 Task: Change the board title to "Market Trends and Opportunities".
Action: Mouse moved to (257, 67)
Screenshot: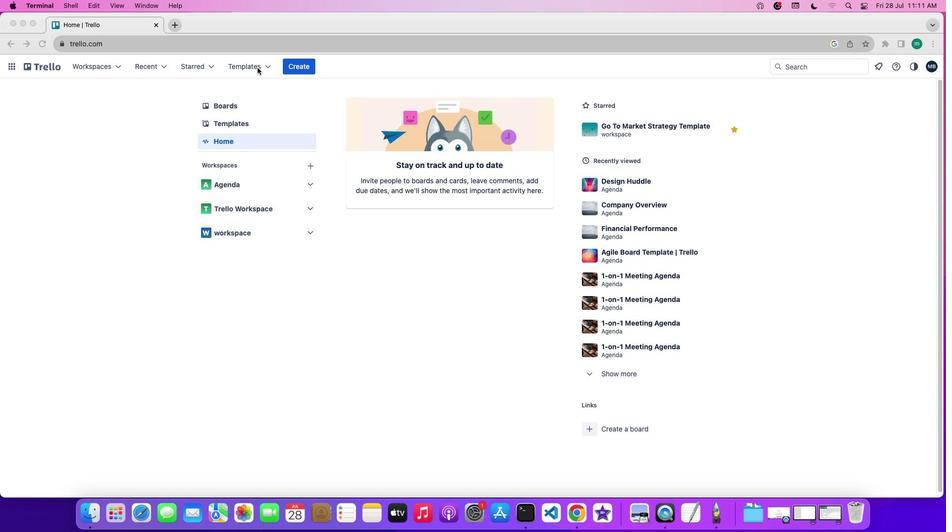 
Action: Mouse pressed left at (257, 67)
Screenshot: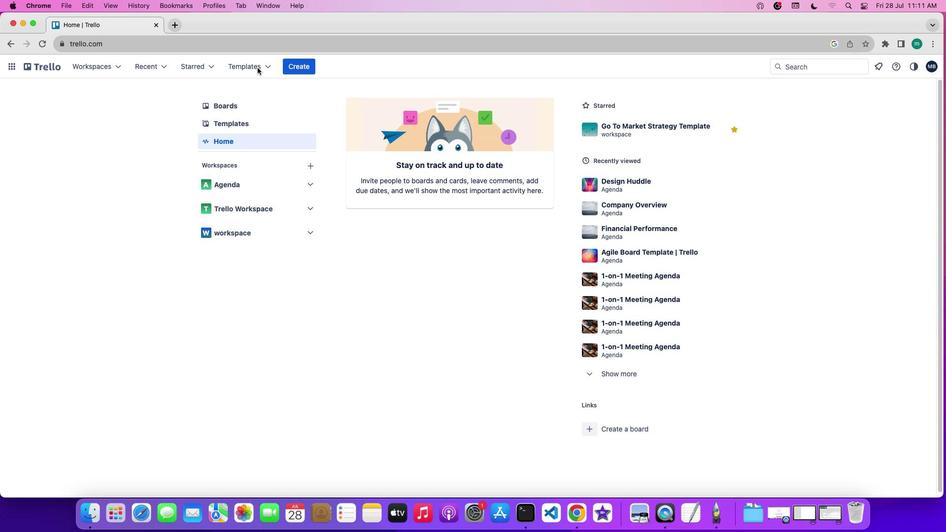 
Action: Mouse pressed left at (257, 67)
Screenshot: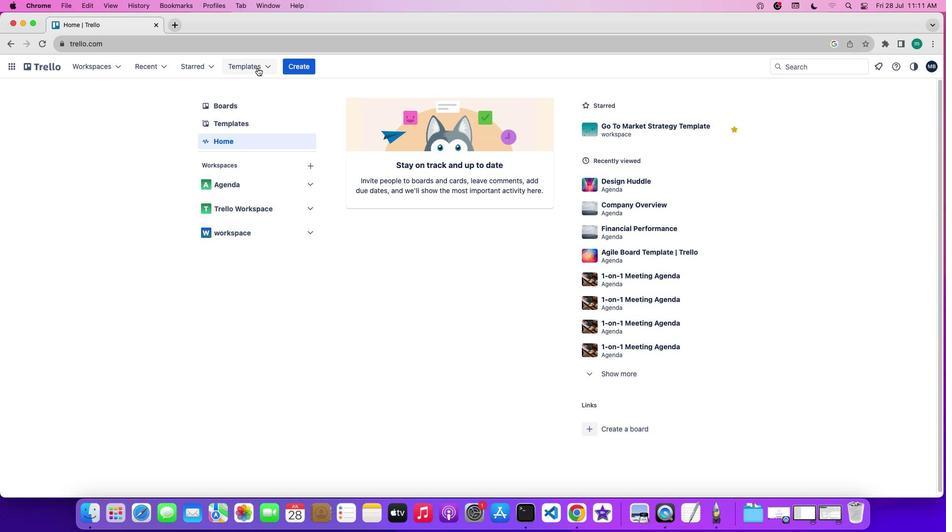 
Action: Mouse moved to (271, 192)
Screenshot: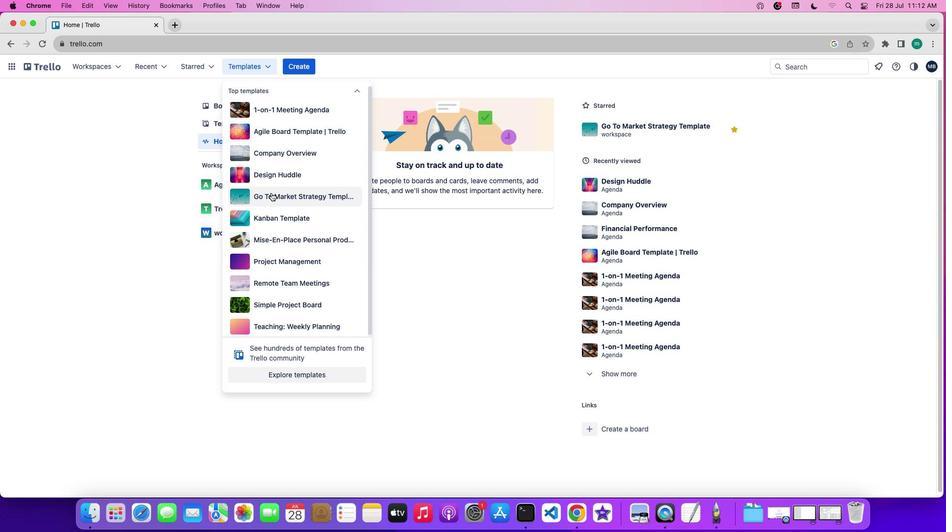 
Action: Mouse pressed left at (271, 192)
Screenshot: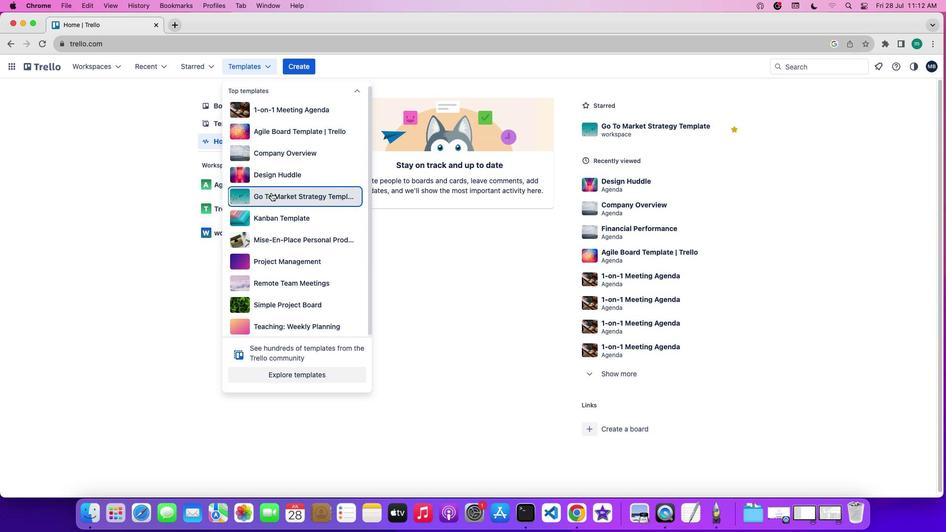 
Action: Key pressed Key.backspaceKey.backspaceKey.backspaceKey.backspaceKey.backspaceKey.backspaceKey.backspaceKey.backspaceKey.backspaceKey.backspaceKey.backspaceKey.backspaceKey.backspaceKey.backspaceKey.backspaceKey.backspaceKey.backspaceKey.backspaceKey.backspaceKey.backspaceKey.backspaceKey.backspaceKey.backspaceKey.backspaceKey.backspaceKey.backspaceKey.backspaceKey.backspaceKey.backspaceKey.backspaceKey.backspaceKey.backspaceKey.backspaceKey.backspaceKey.backspaceKey.backspaceKey.backspaceKey.backspaceKey.backspaceKey.backspaceKey.backspaceKey.backspaceKey.backspaceKey.backspaceKey.backspaceKey.backspaceKey.backspaceKey.backspaceKey.backspaceKey.backspaceKey.backspaceKey.backspaceKey.shift'M''a''r''k''e''t'Key.spaceKey.shift'T''r''e''n''d''s'Key.space'a''n''d'Key.spaceKey.shift'O''p''p''o''r''t''u''n''i''t''i''e''s'
Screenshot: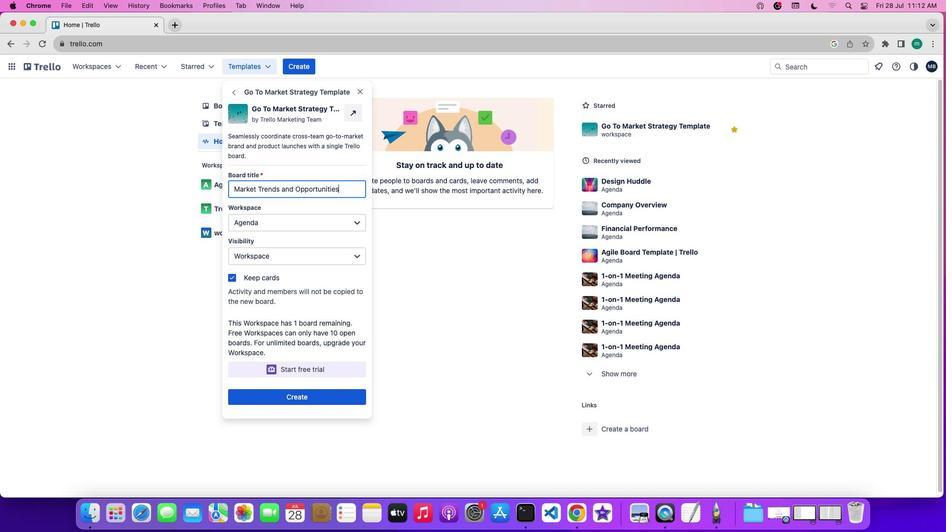 
Action: Mouse moved to (385, 241)
Screenshot: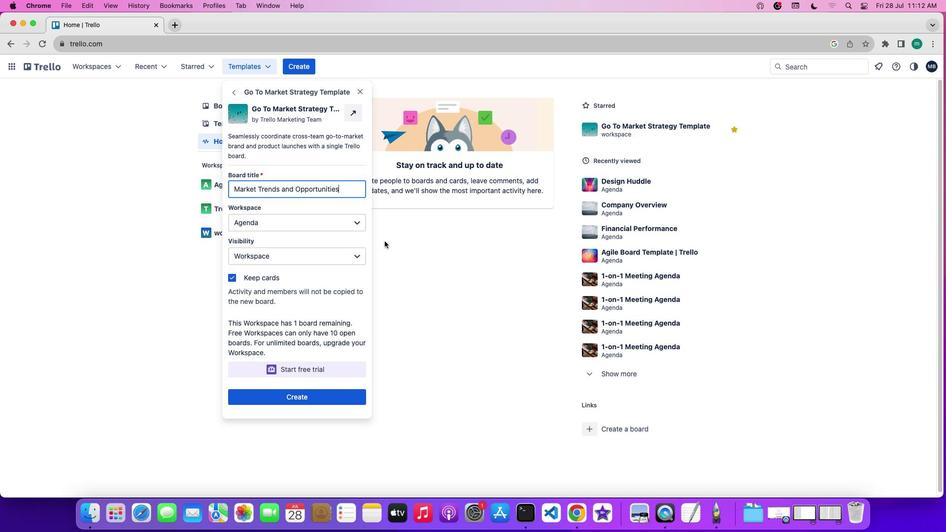 
Action: Mouse pressed left at (385, 241)
Screenshot: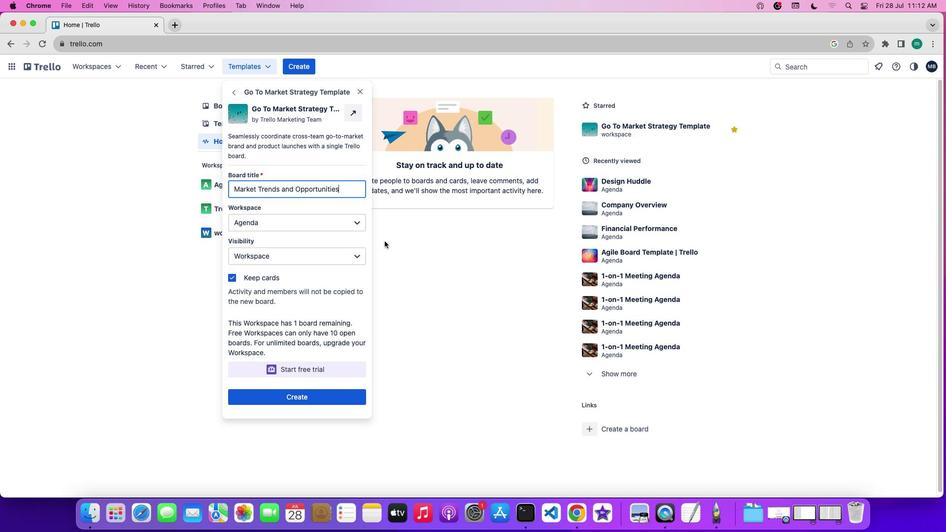 
